 Task: Check the nearby schools for the first listing.
Action: Mouse moved to (176, 146)
Screenshot: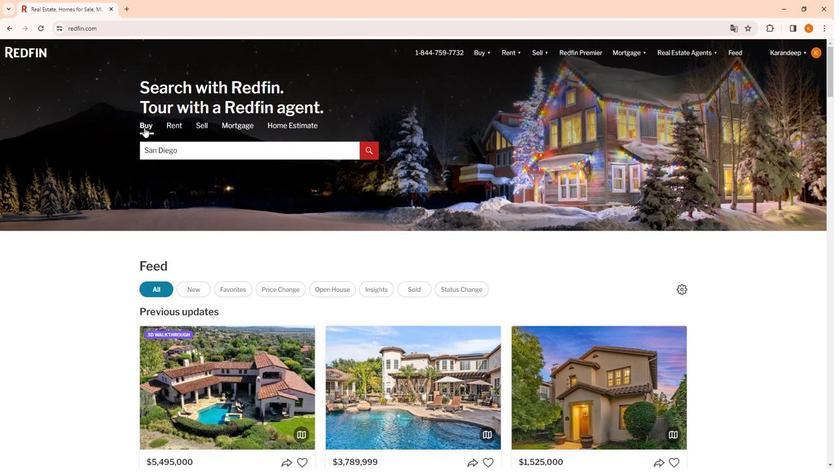 
Action: Mouse pressed left at (176, 146)
Screenshot: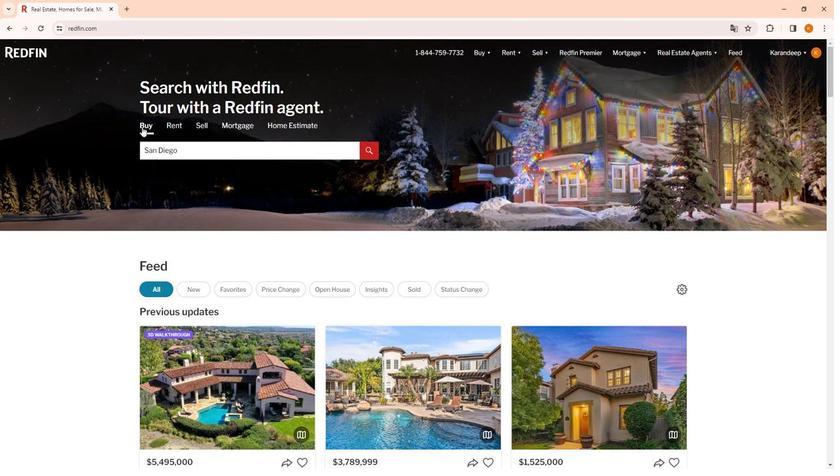 
Action: Mouse moved to (510, 190)
Screenshot: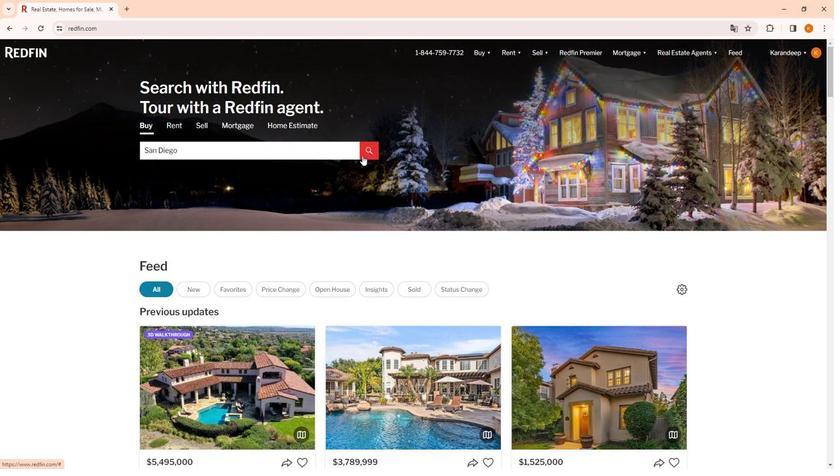 
Action: Mouse pressed left at (510, 190)
Screenshot: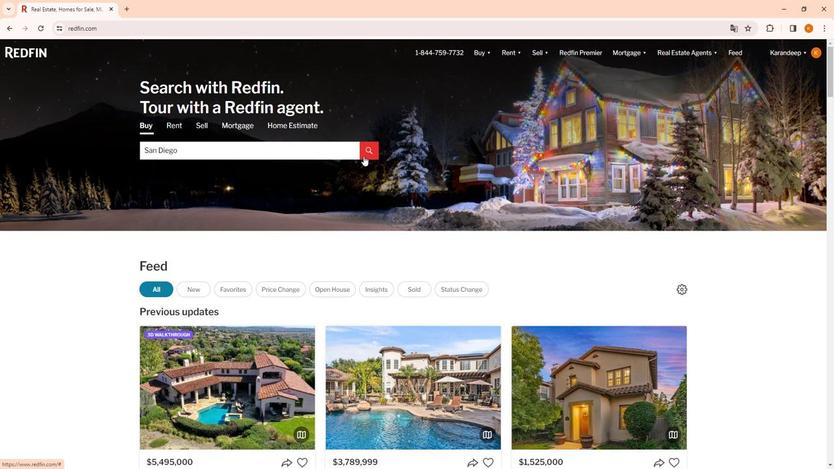 
Action: Mouse moved to (825, 369)
Screenshot: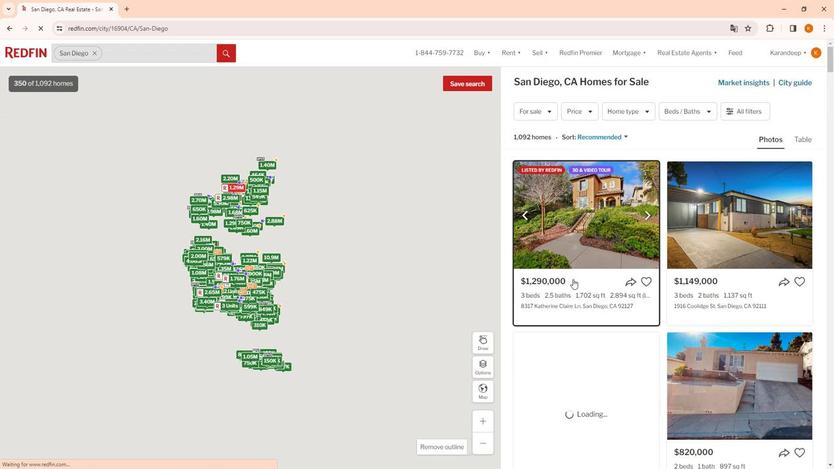 
Action: Mouse pressed left at (825, 369)
Screenshot: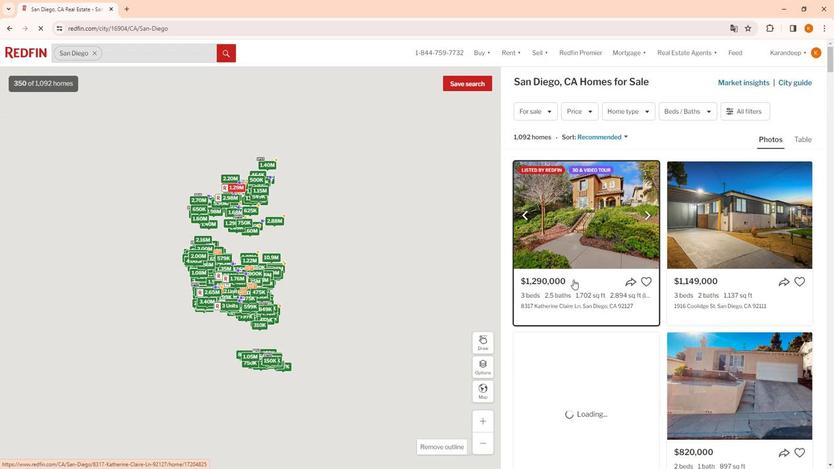 
Action: Mouse moved to (606, 78)
Screenshot: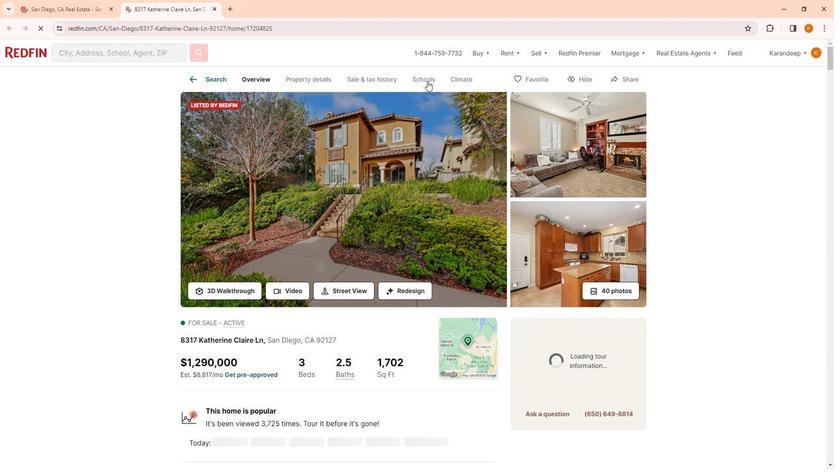 
Action: Mouse pressed left at (606, 78)
Screenshot: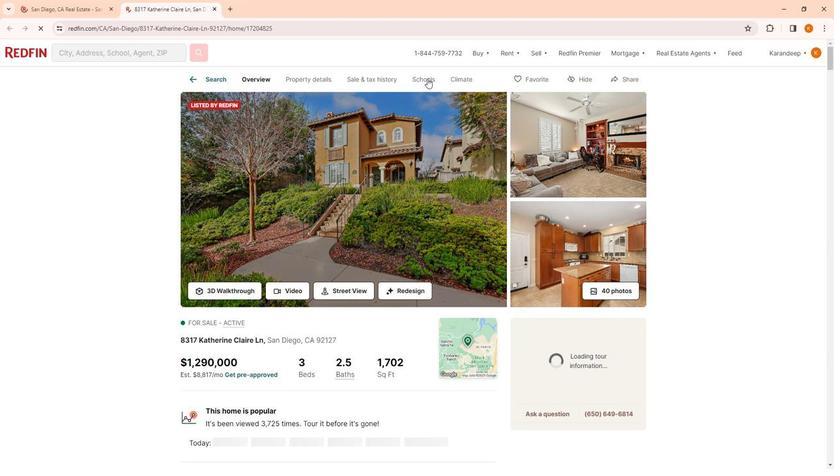 
Action: Mouse moved to (615, 78)
Screenshot: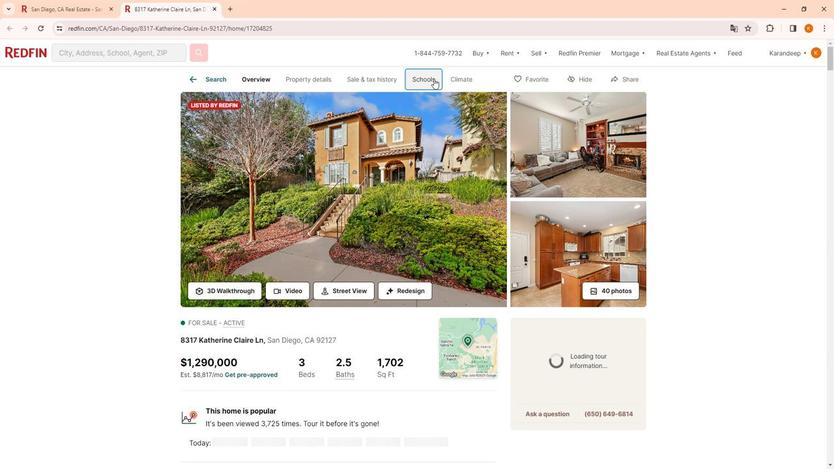 
Action: Mouse pressed left at (615, 78)
Screenshot: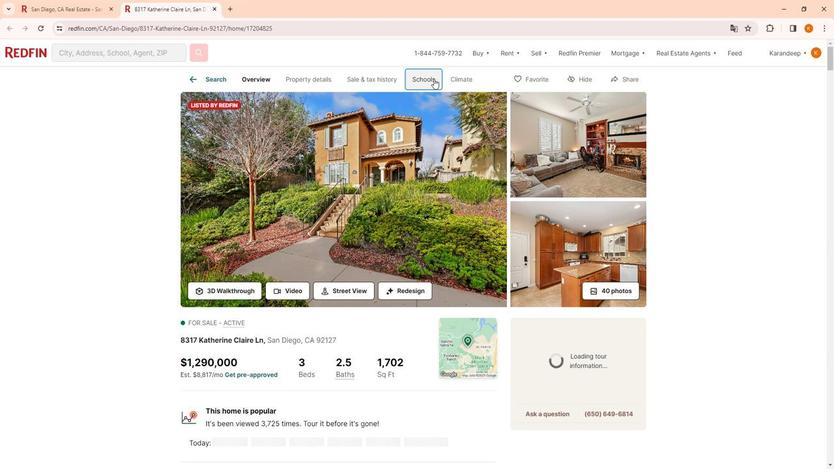 
Action: Mouse moved to (602, 80)
Screenshot: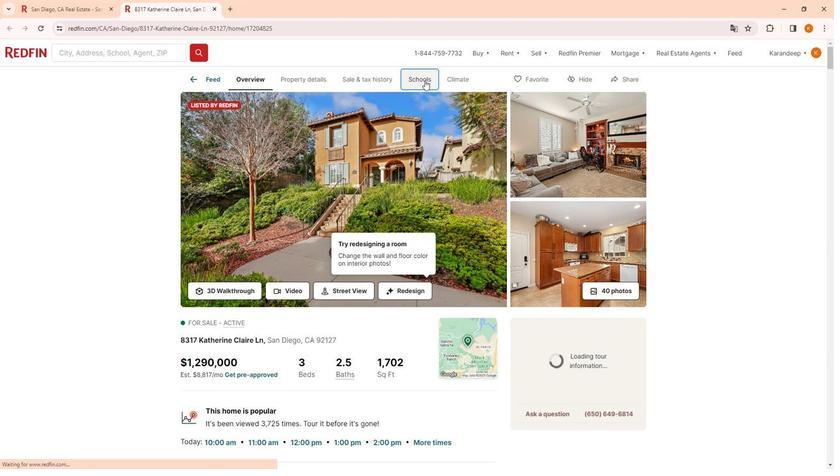 
Action: Mouse pressed left at (602, 80)
Screenshot: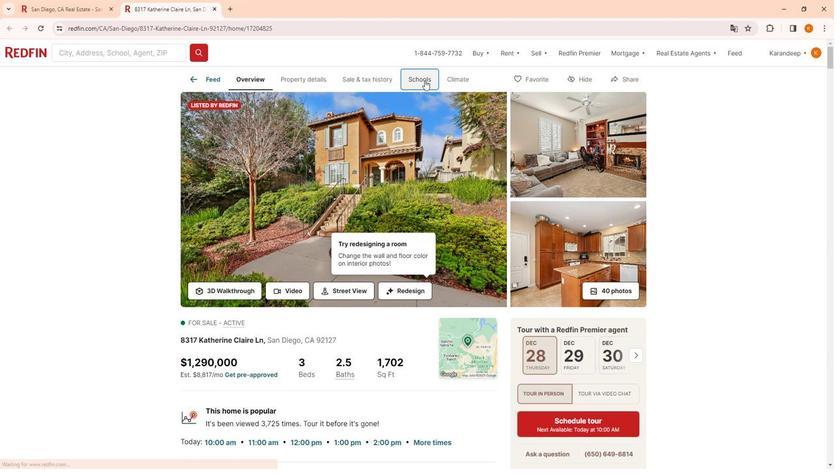 
Action: Mouse moved to (627, 318)
Screenshot: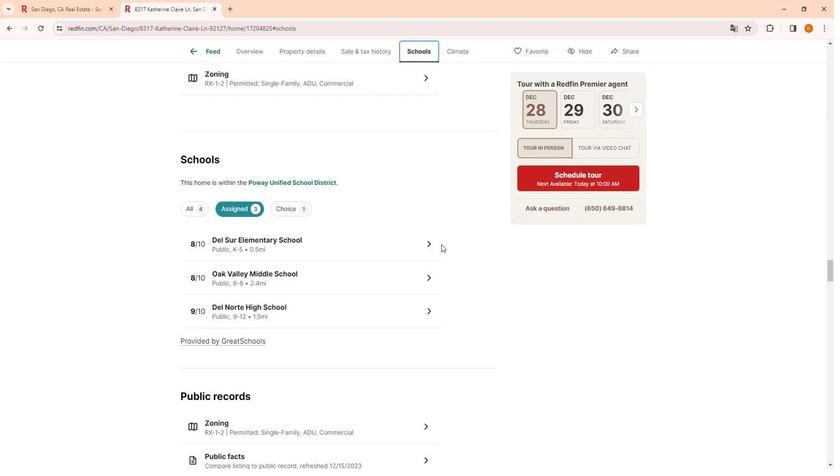 
Action: Mouse scrolled (627, 317) with delta (0, 0)
Screenshot: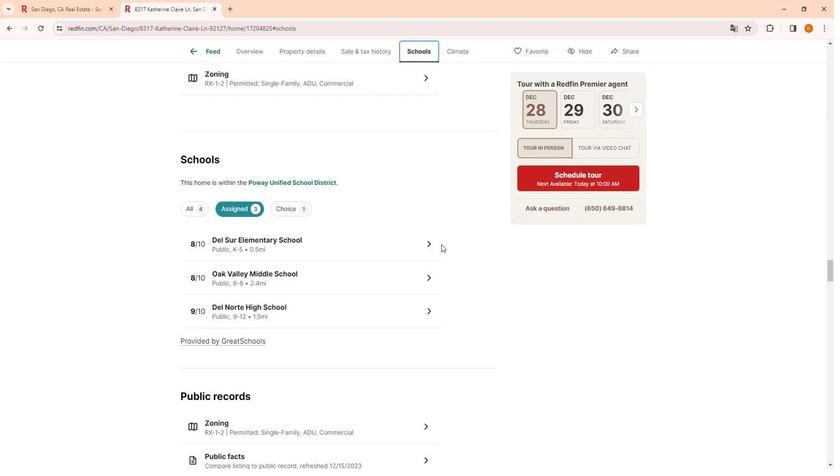 
Action: Mouse moved to (626, 318)
Screenshot: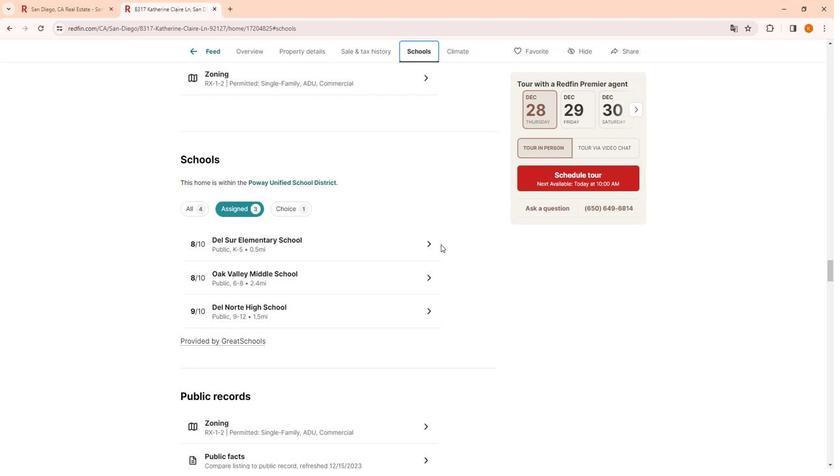 
Action: Mouse scrolled (626, 317) with delta (0, 0)
Screenshot: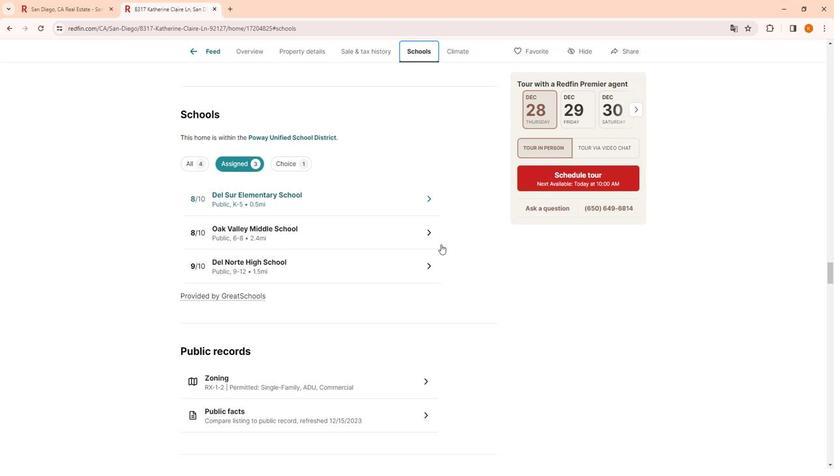 
Action: Mouse scrolled (626, 317) with delta (0, 0)
Screenshot: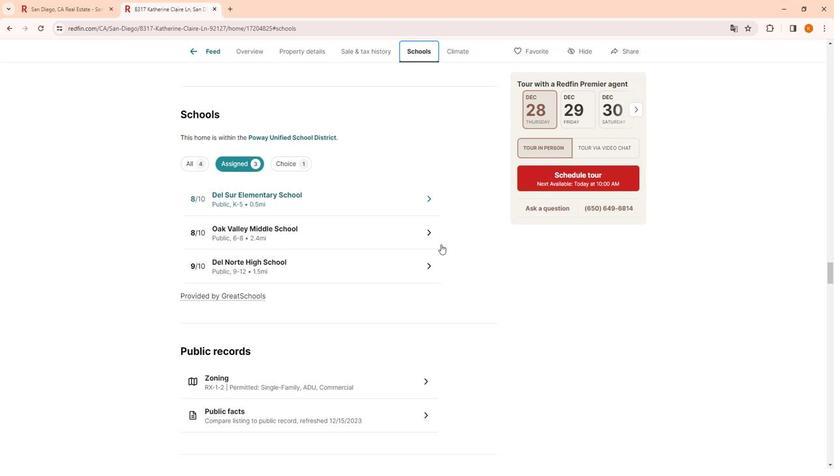 
